 Task: Make in the project BitSoft an epic 'System Optimization'. Create in the project BitSoft an epic 'Mobile App Development'. Add in the project BitSoft an epic 'Cloud Migration'
Action: Mouse moved to (206, 56)
Screenshot: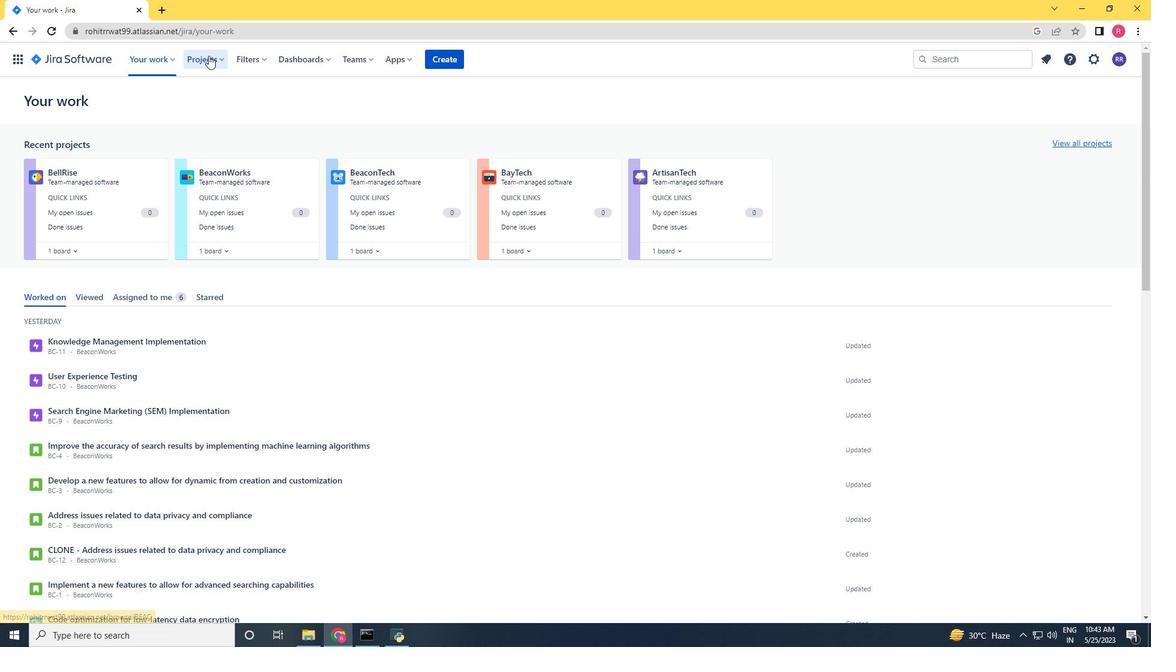 
Action: Mouse pressed left at (206, 56)
Screenshot: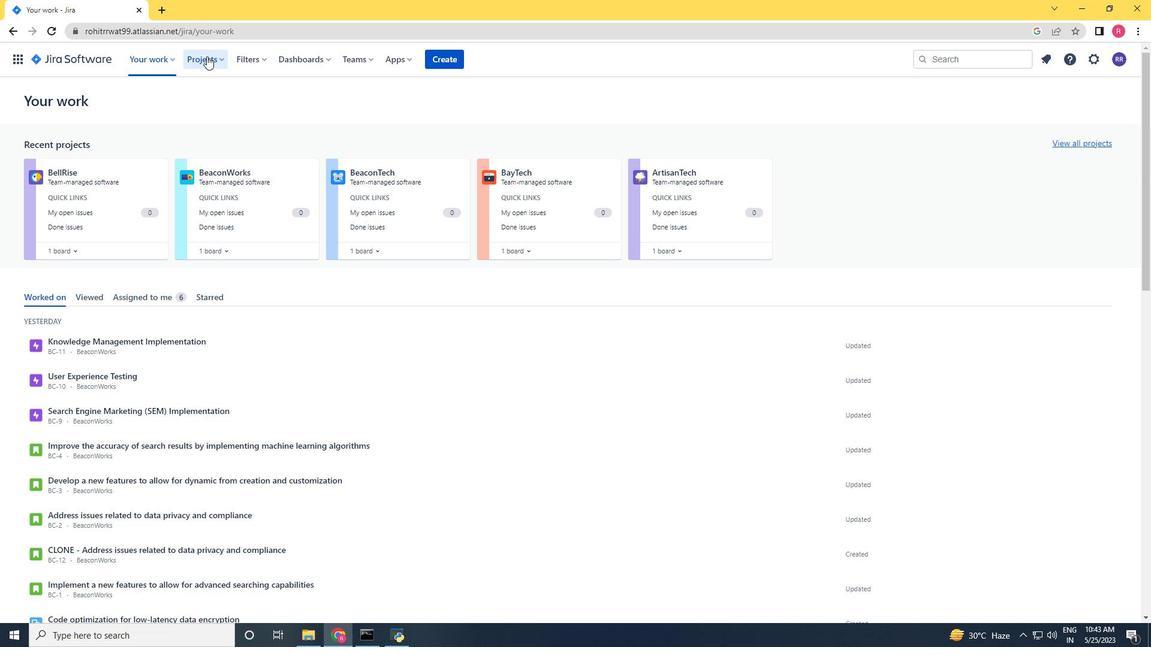 
Action: Mouse moved to (226, 107)
Screenshot: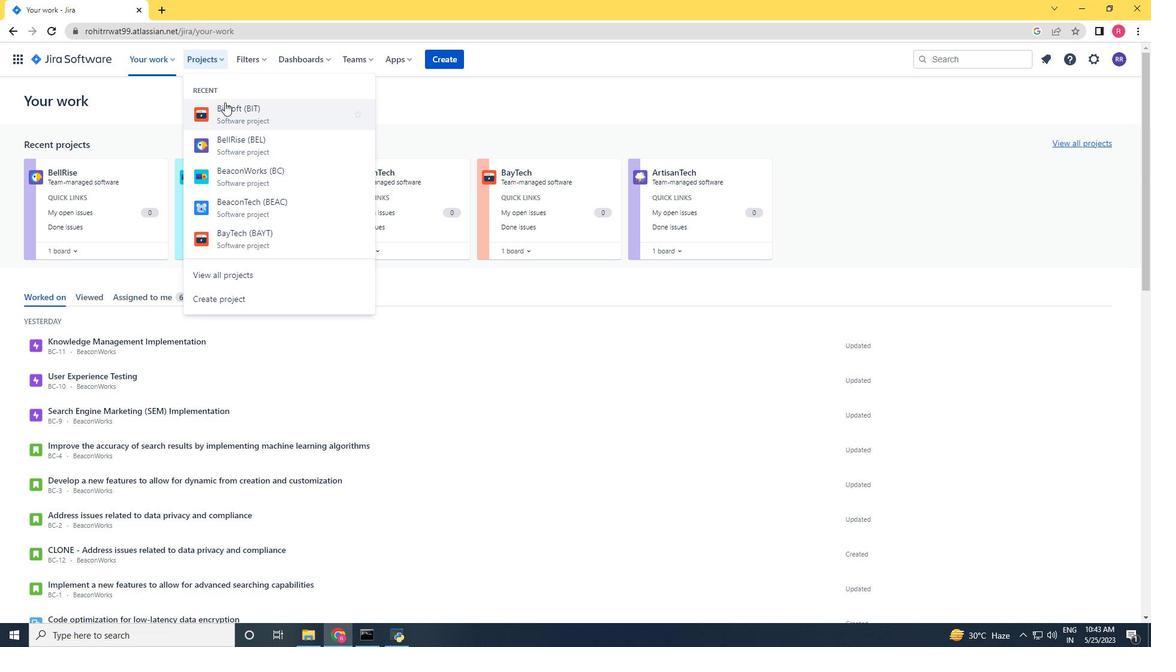 
Action: Mouse pressed left at (226, 107)
Screenshot: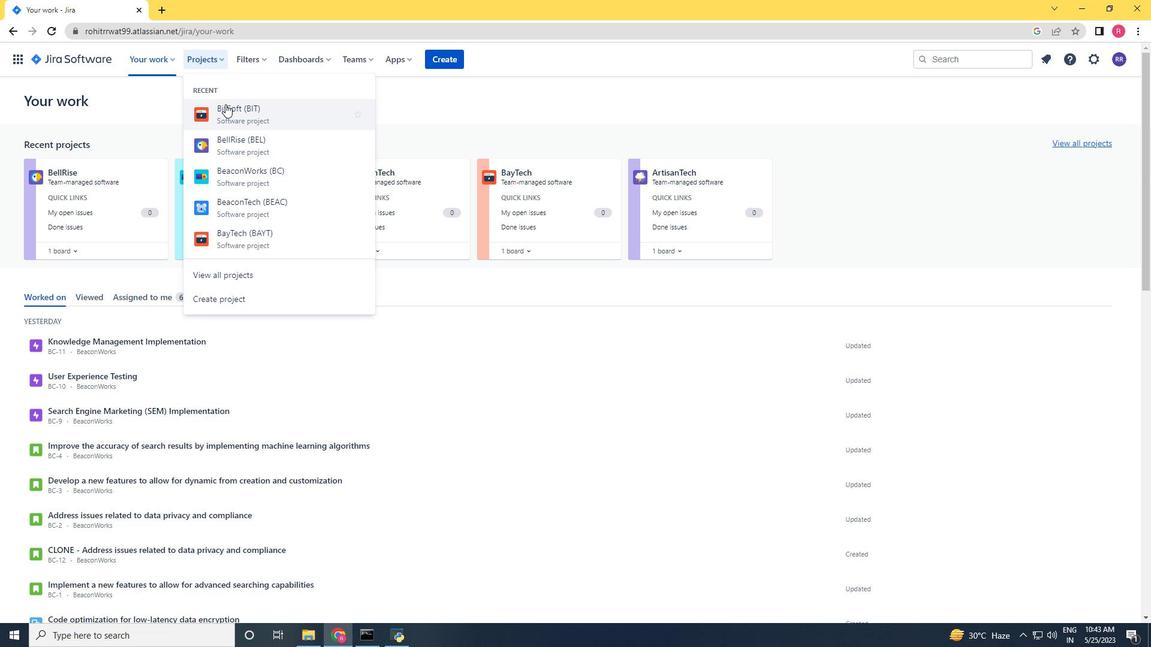 
Action: Mouse moved to (71, 187)
Screenshot: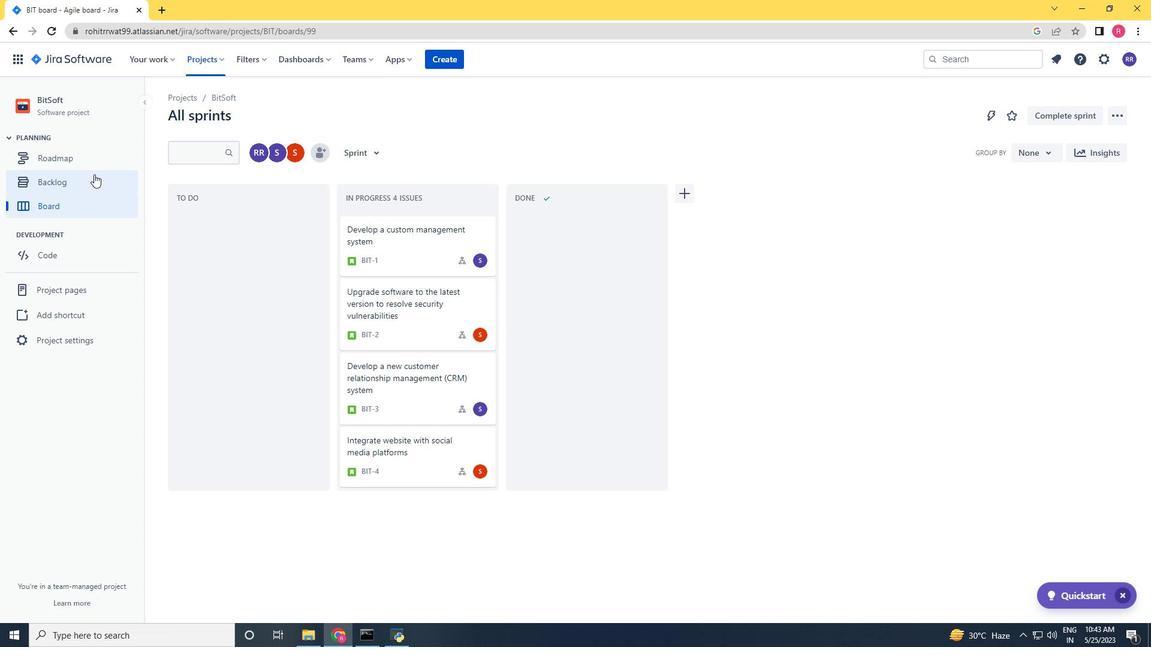 
Action: Mouse pressed left at (71, 187)
Screenshot: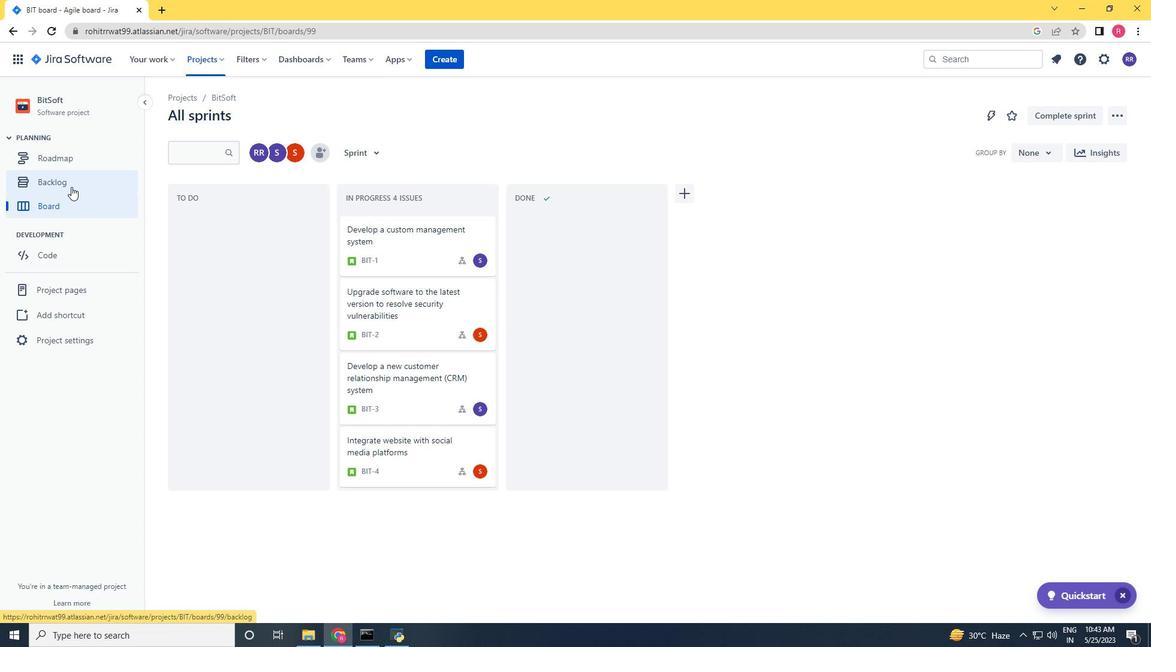
Action: Mouse moved to (359, 156)
Screenshot: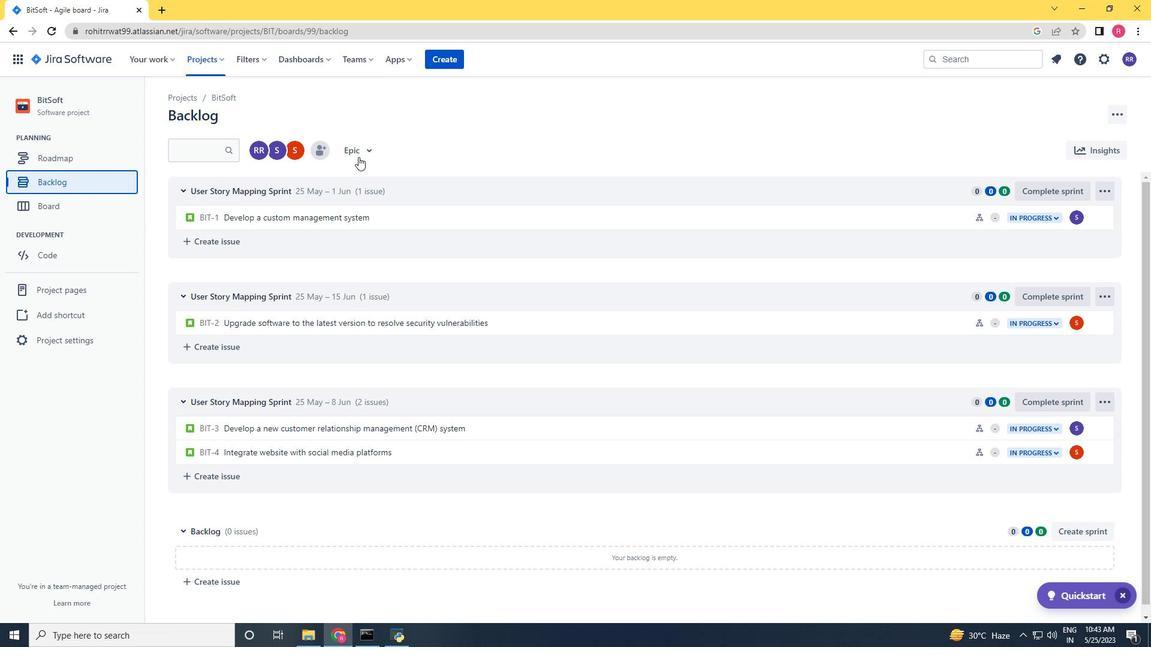 
Action: Mouse pressed left at (359, 156)
Screenshot: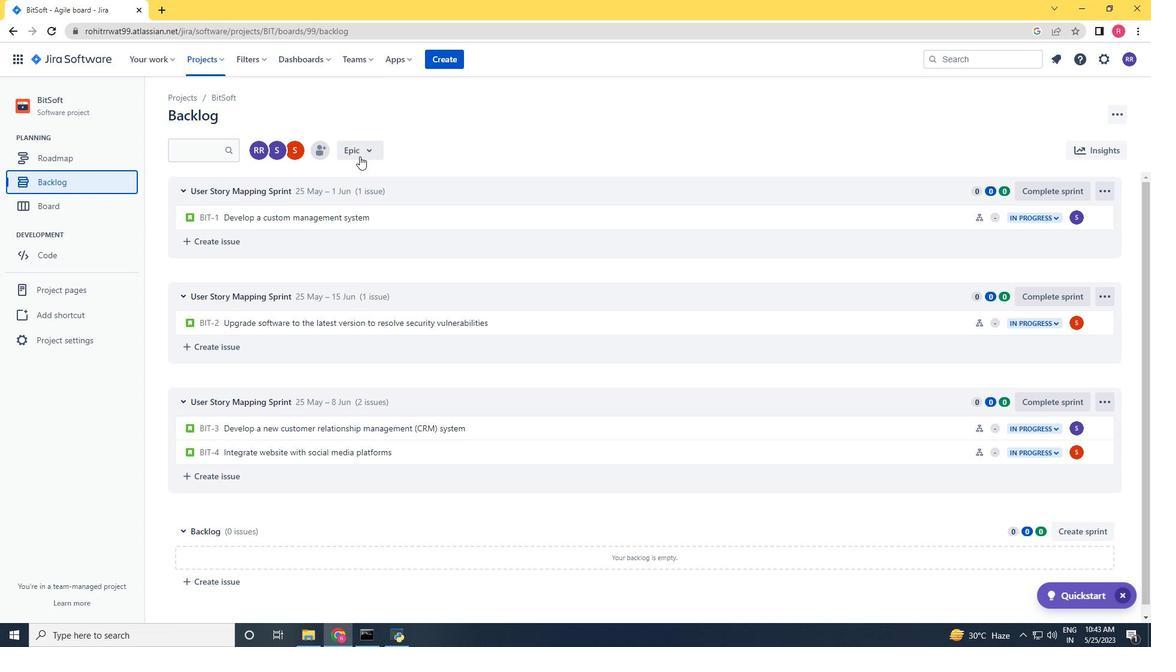
Action: Mouse moved to (361, 221)
Screenshot: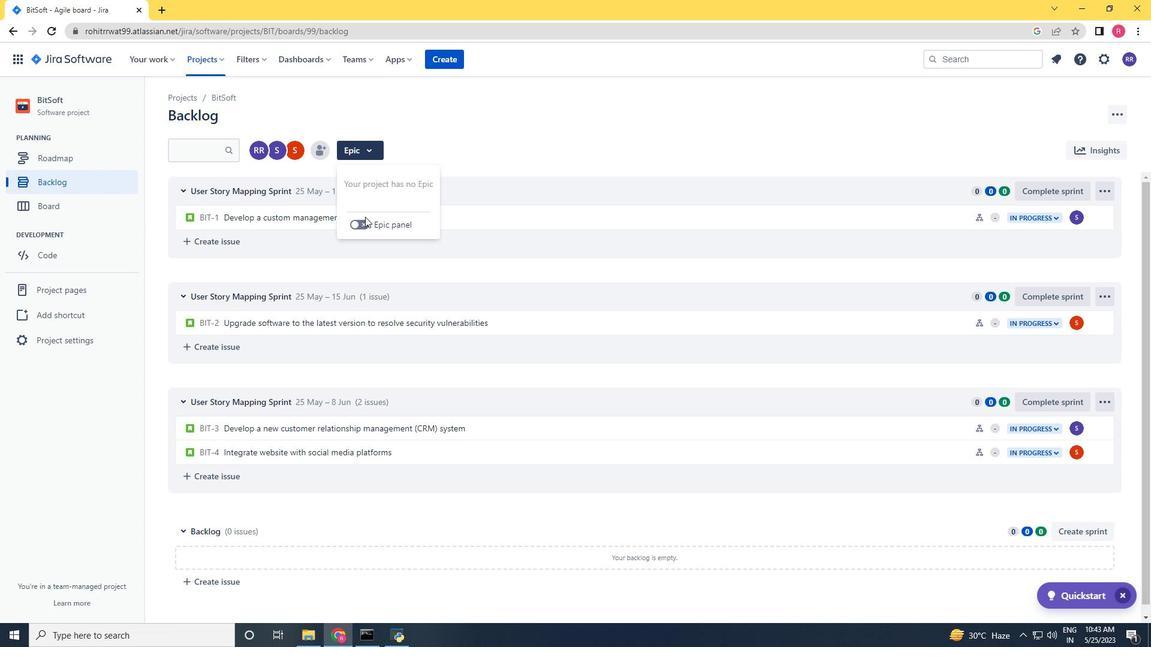 
Action: Mouse pressed left at (361, 221)
Screenshot: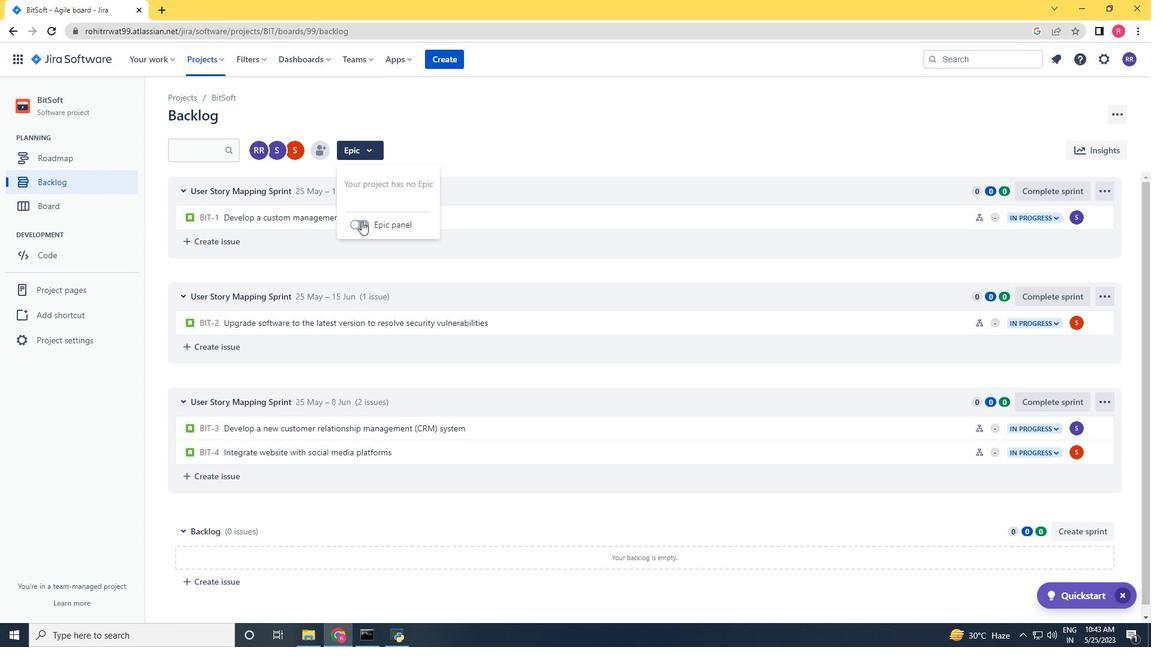 
Action: Mouse moved to (265, 411)
Screenshot: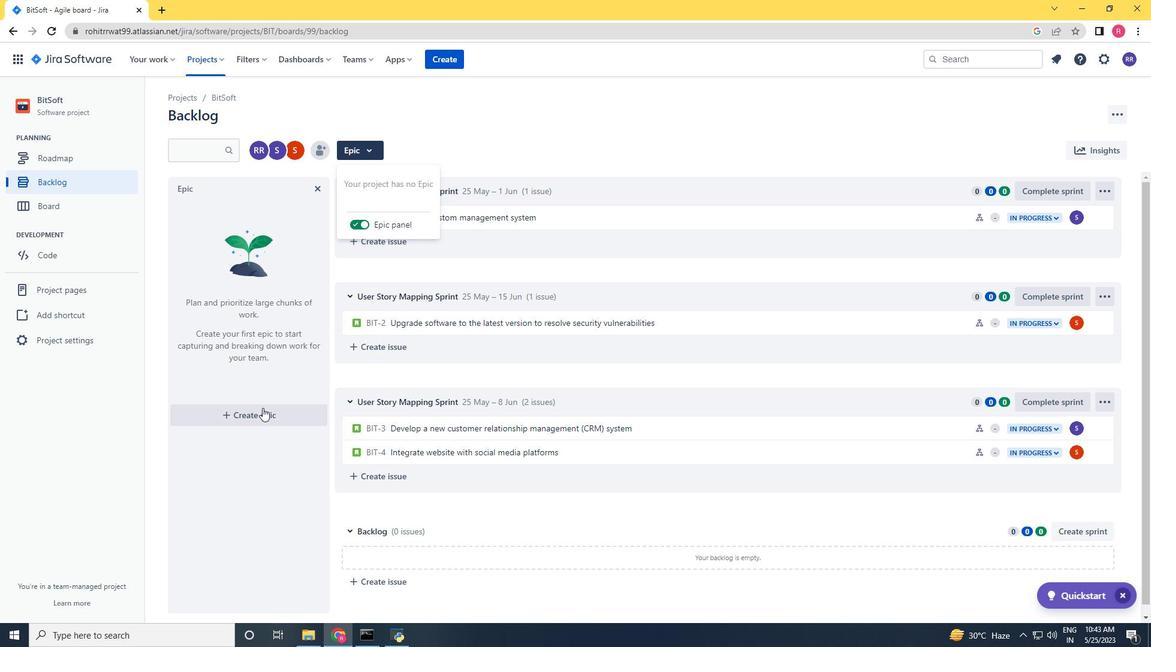 
Action: Mouse pressed left at (265, 411)
Screenshot: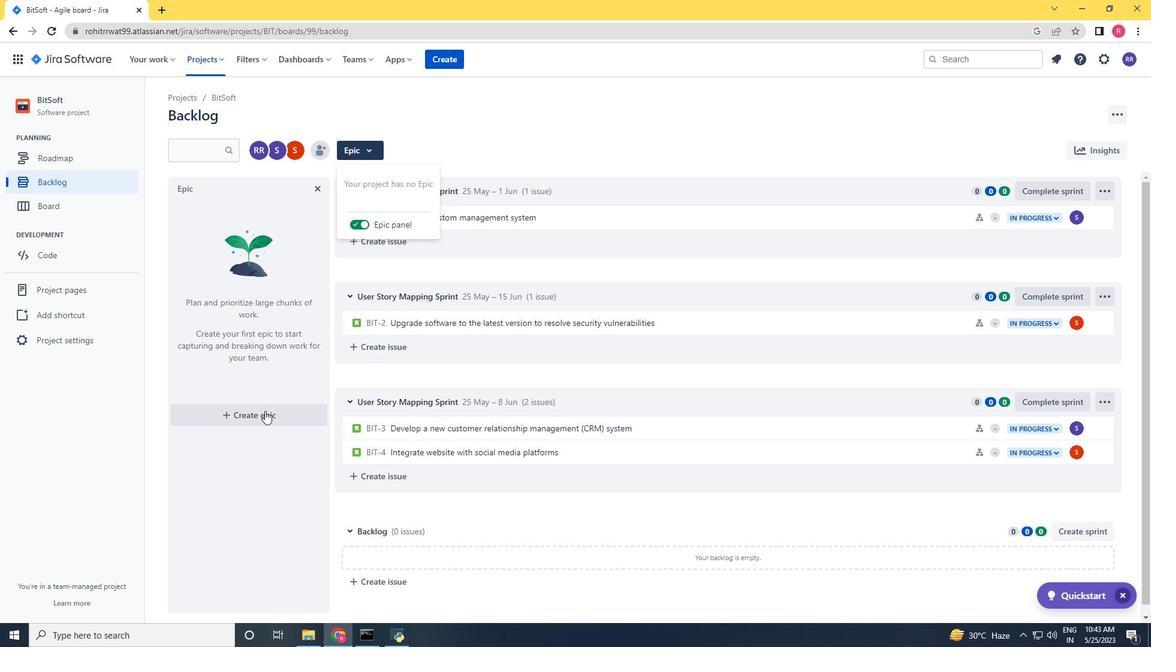 
Action: Mouse moved to (553, 313)
Screenshot: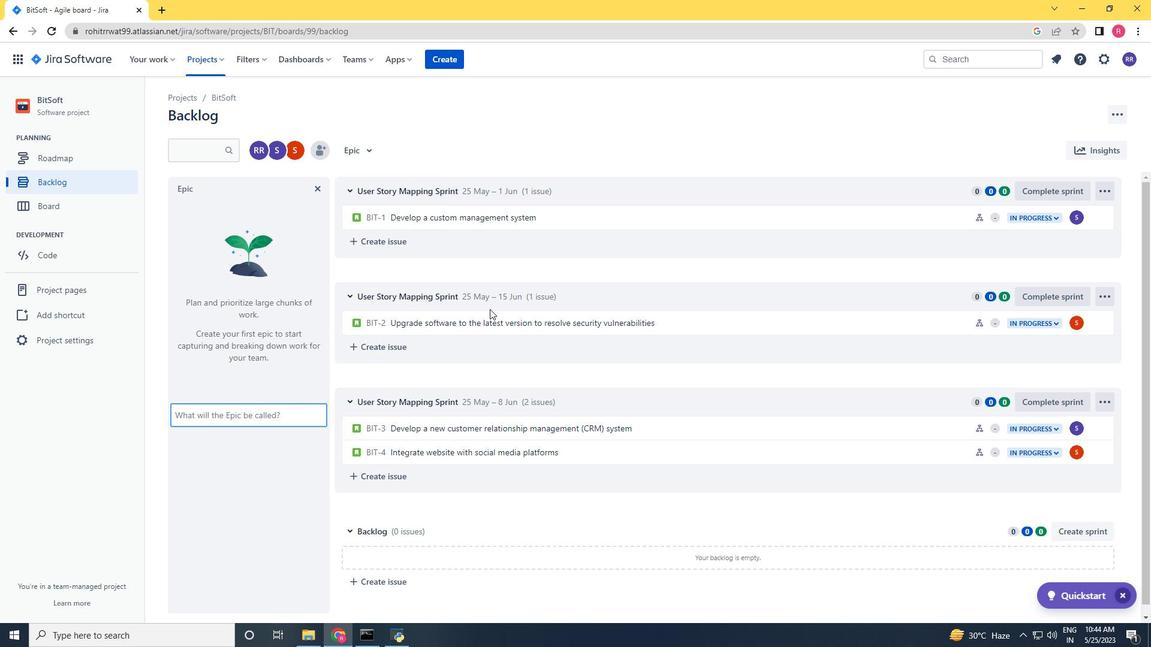 
Action: Key pressed <Key.shift>System<Key.space><Key.shift>Optimization<Key.space><Key.enter><Key.shift>Mobile<Key.space>
Screenshot: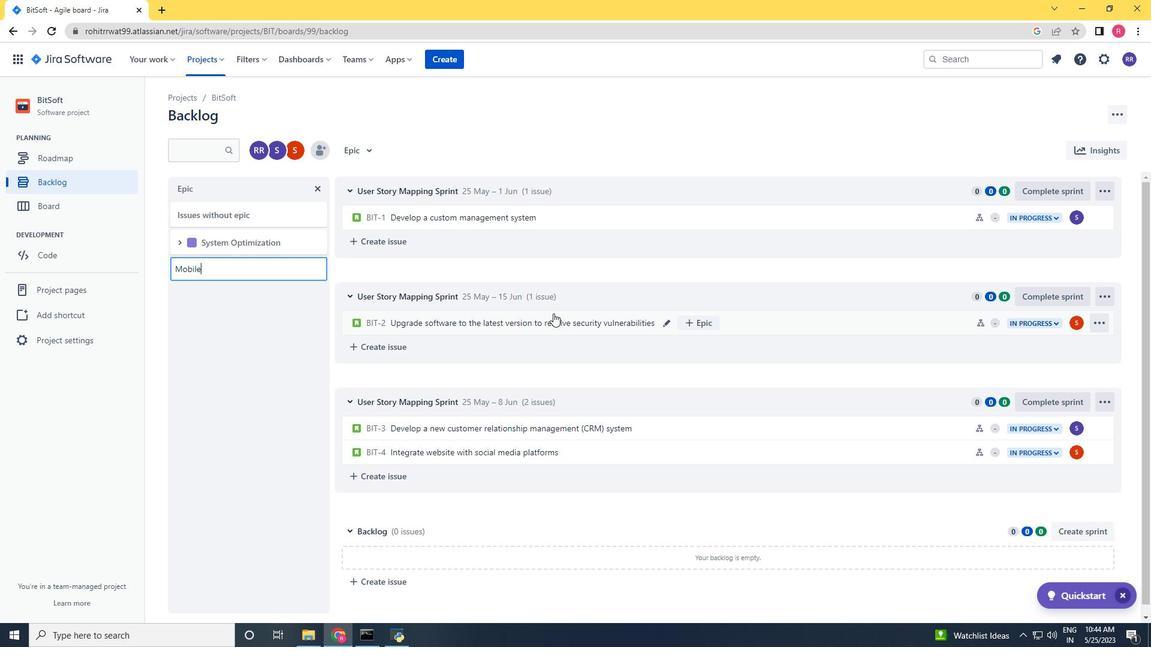 
Action: Mouse moved to (570, 311)
Screenshot: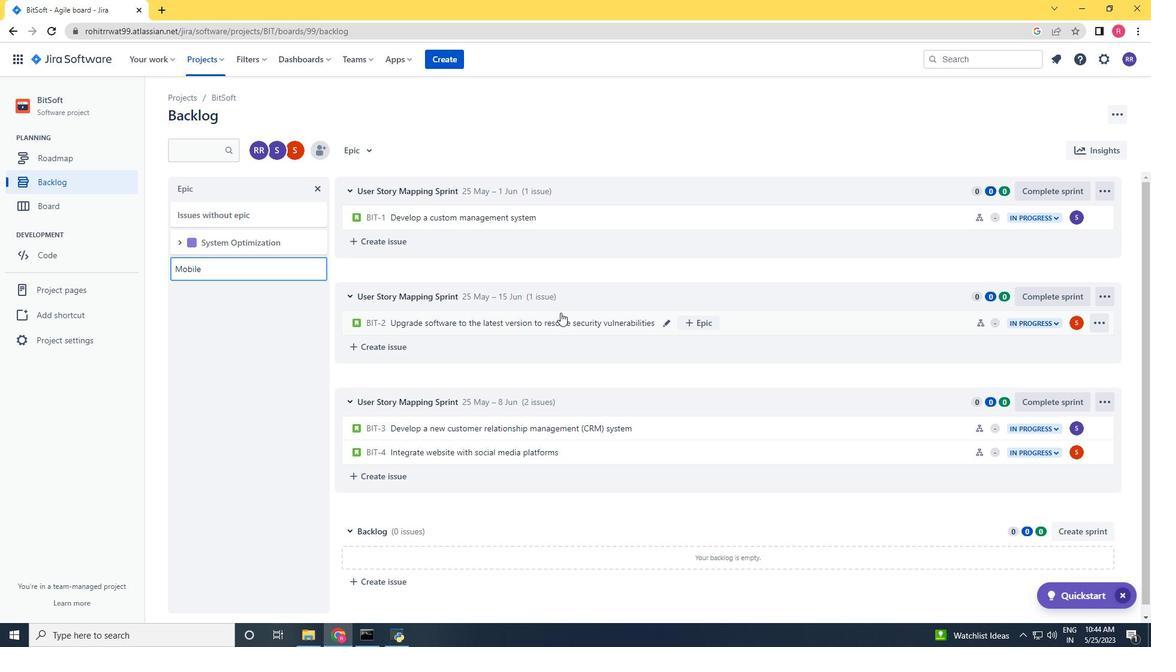 
Action: Key pressed <Key.shift>App<Key.space><Key.shift><Key.shift><Key.shift><Key.shift><Key.shift><Key.shift><Key.shift>Development<Key.space><Key.enter><Key.shift>Cloud<Key.space><Key.shift>Migration<Key.space><Key.space><Key.enter>
Screenshot: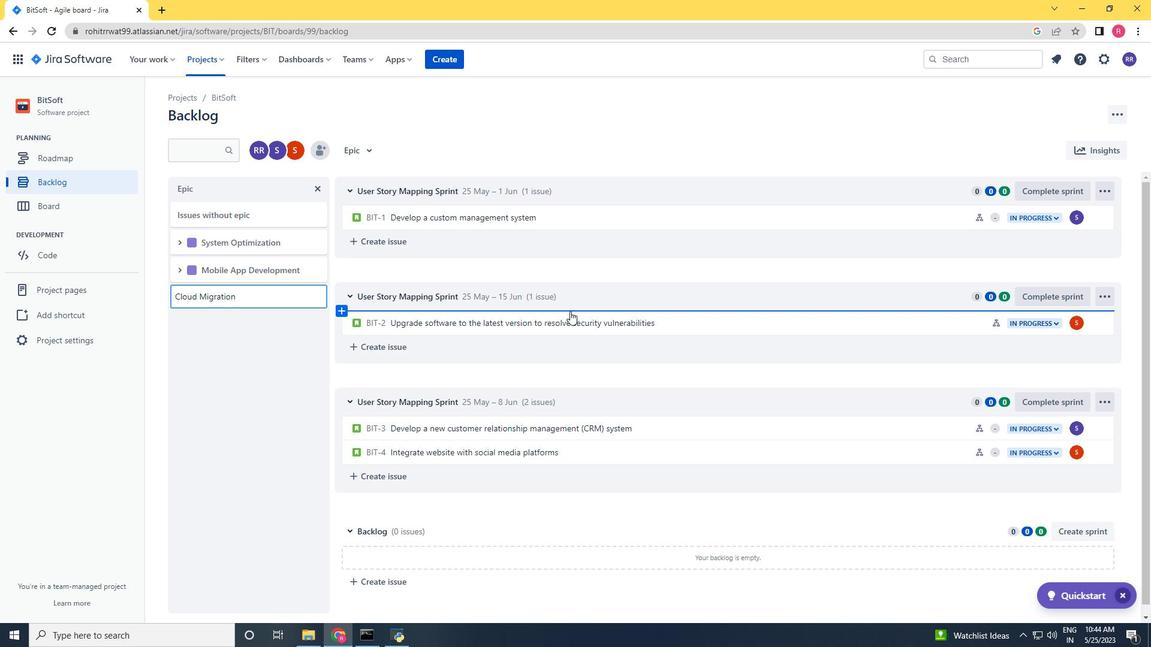 
Action: Mouse moved to (871, 469)
Screenshot: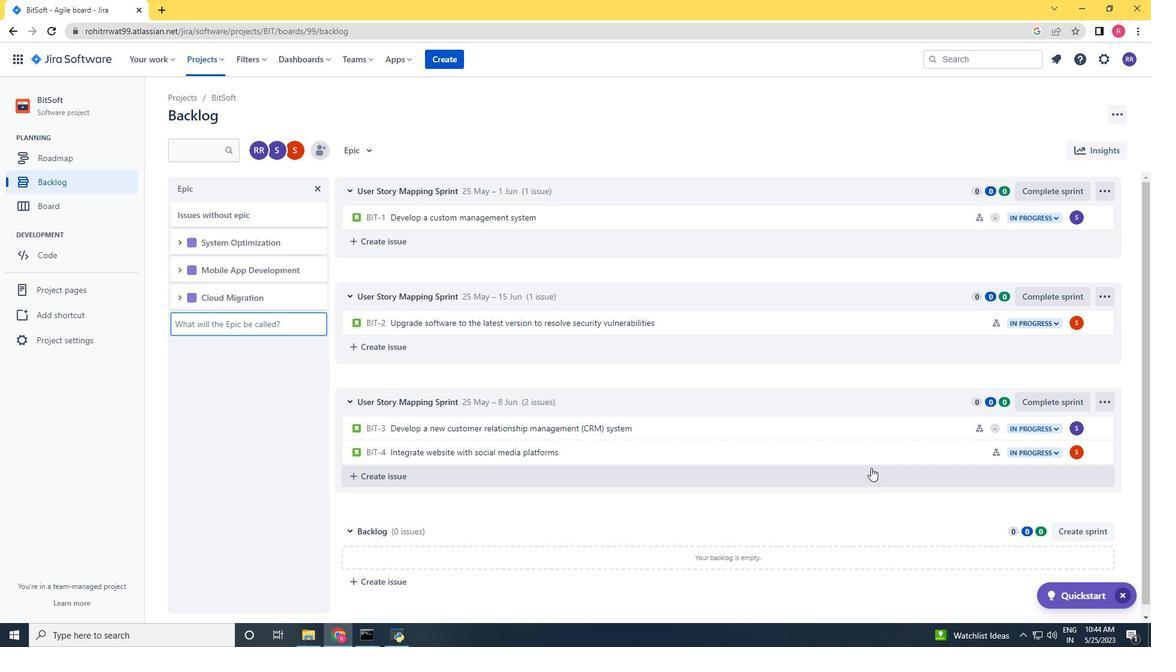 
Action: Mouse scrolled (871, 470) with delta (0, 0)
Screenshot: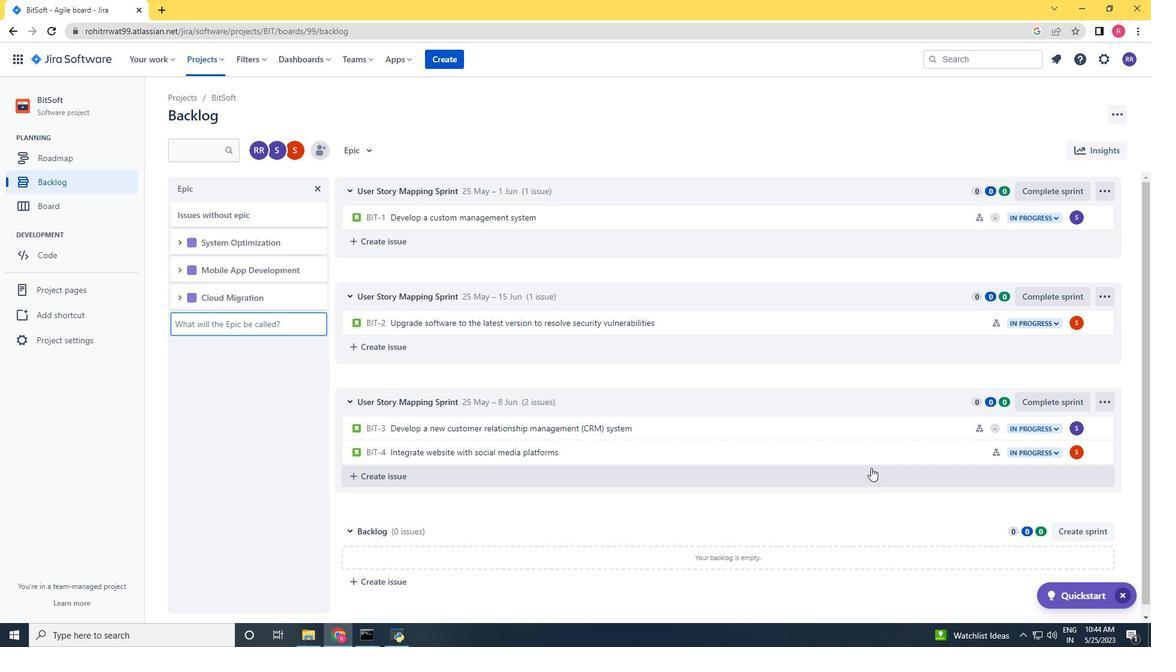
Action: Mouse scrolled (871, 470) with delta (0, 0)
Screenshot: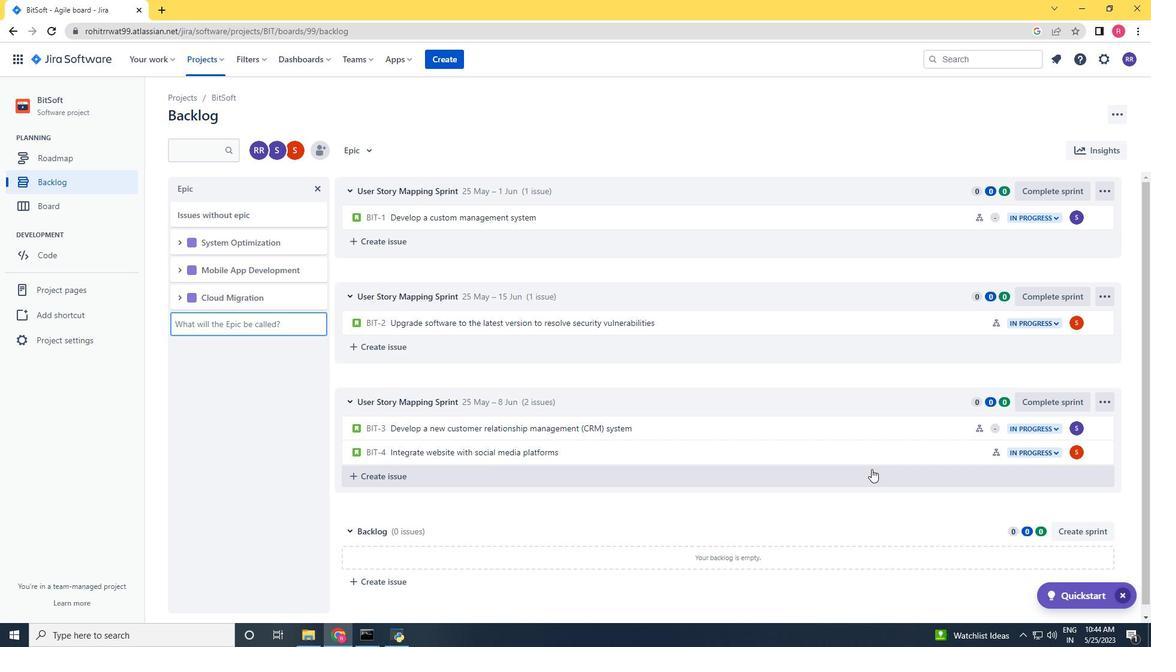 
Action: Mouse scrolled (871, 470) with delta (0, 0)
Screenshot: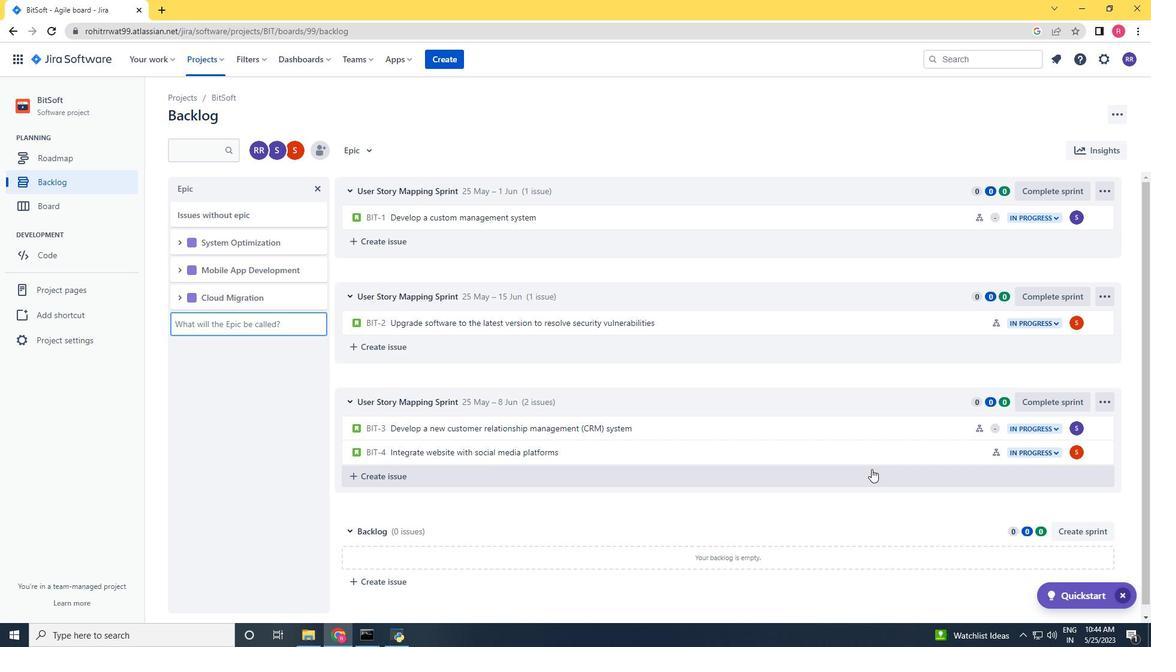 
Action: Mouse scrolled (871, 470) with delta (0, 0)
Screenshot: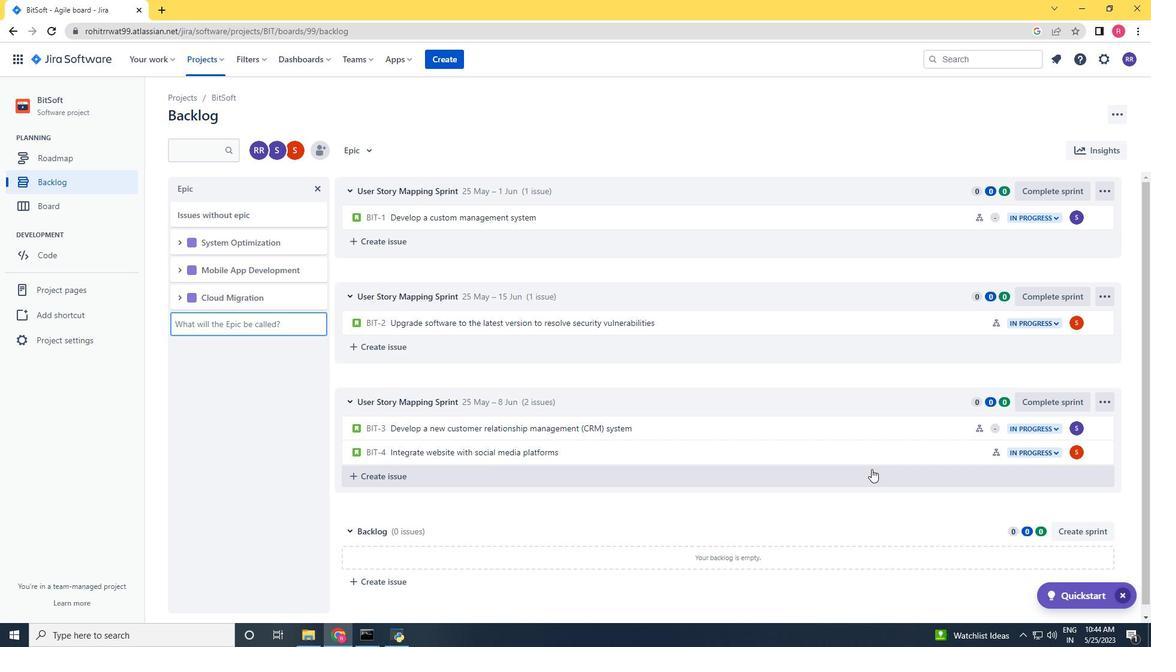 
